 Task: Search Round Trip flight tickets for 1 adult, in Economy from Los Angeles to New York to travel on 11-Dec-2023. New York to Los Angeles on 26-Dec-2023. Look for the cheapest flights.Compare prices.
Action: Mouse moved to (317, 298)
Screenshot: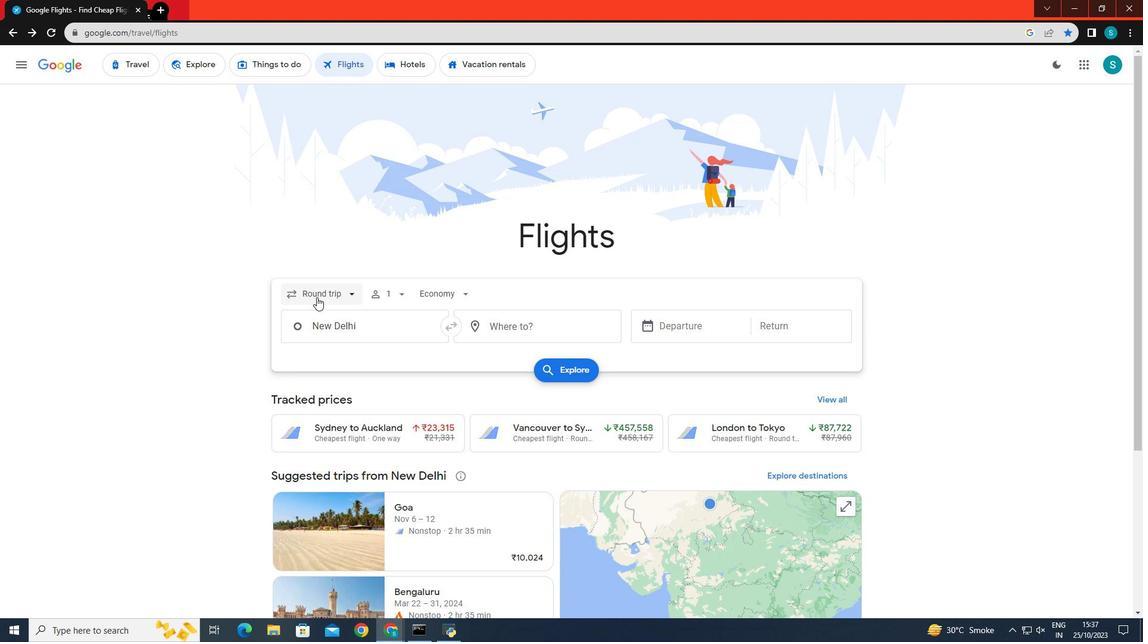 
Action: Mouse pressed left at (317, 298)
Screenshot: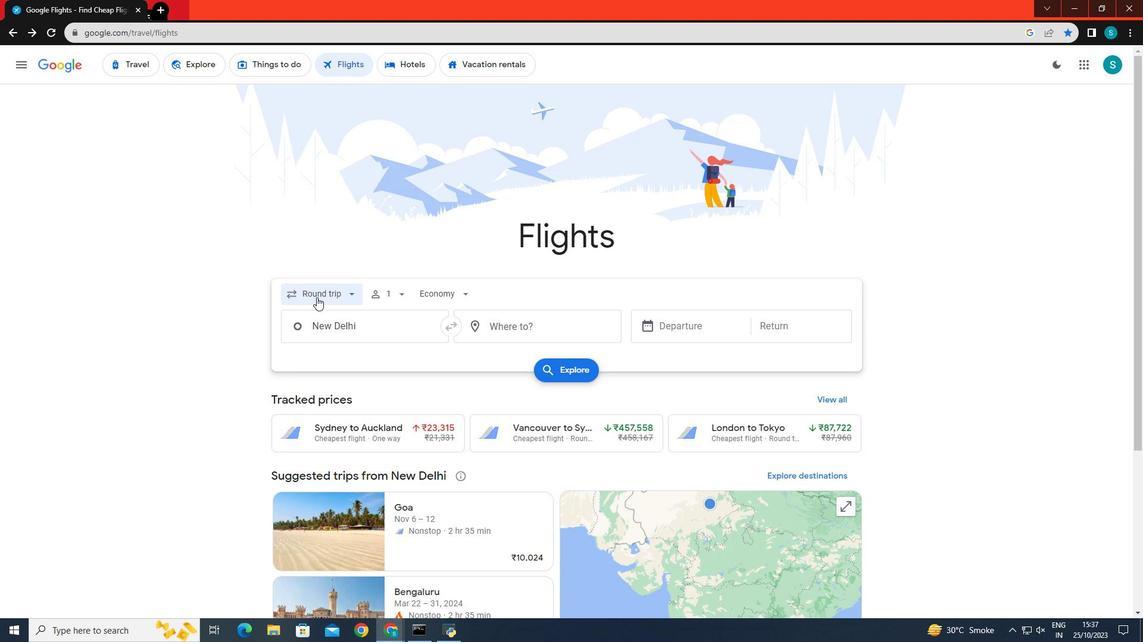 
Action: Mouse moved to (332, 332)
Screenshot: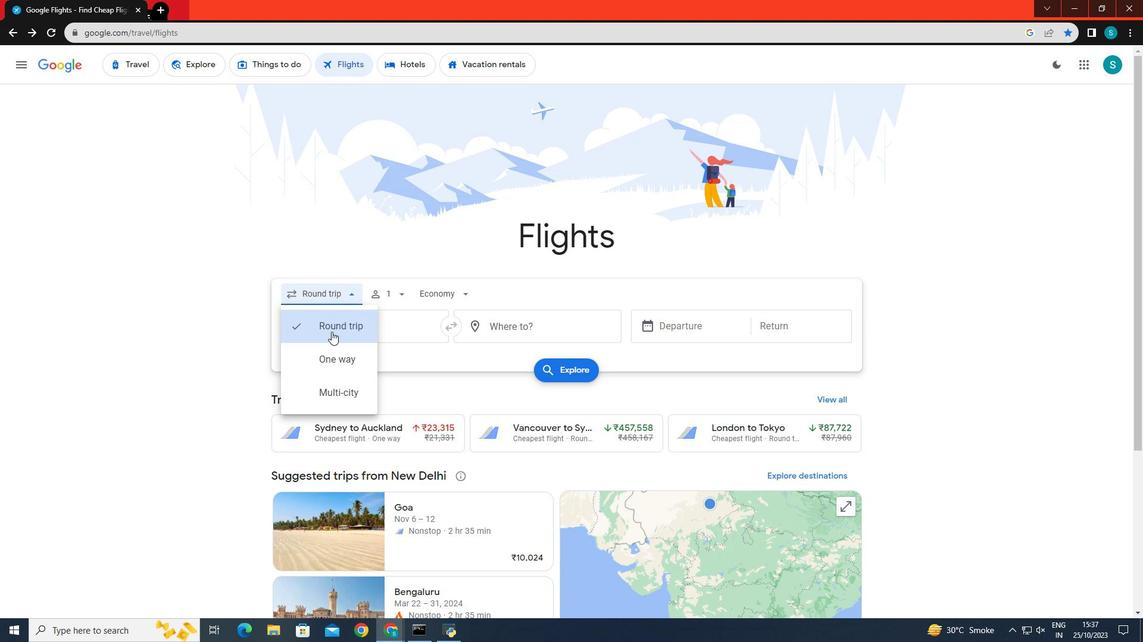 
Action: Mouse pressed left at (332, 332)
Screenshot: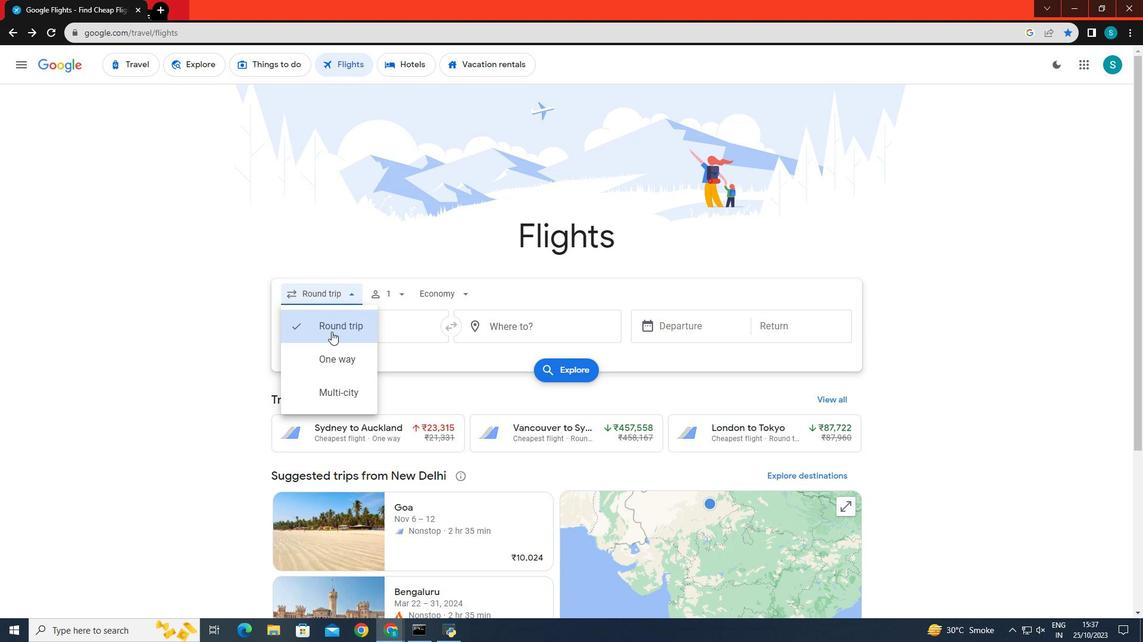 
Action: Mouse moved to (389, 292)
Screenshot: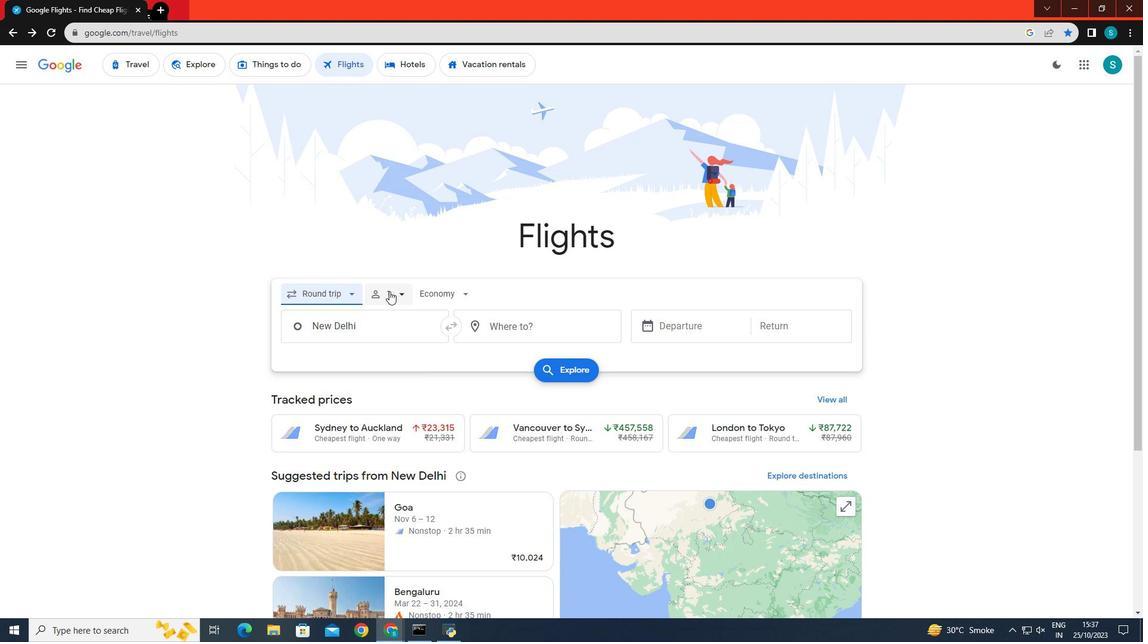 
Action: Mouse pressed left at (389, 292)
Screenshot: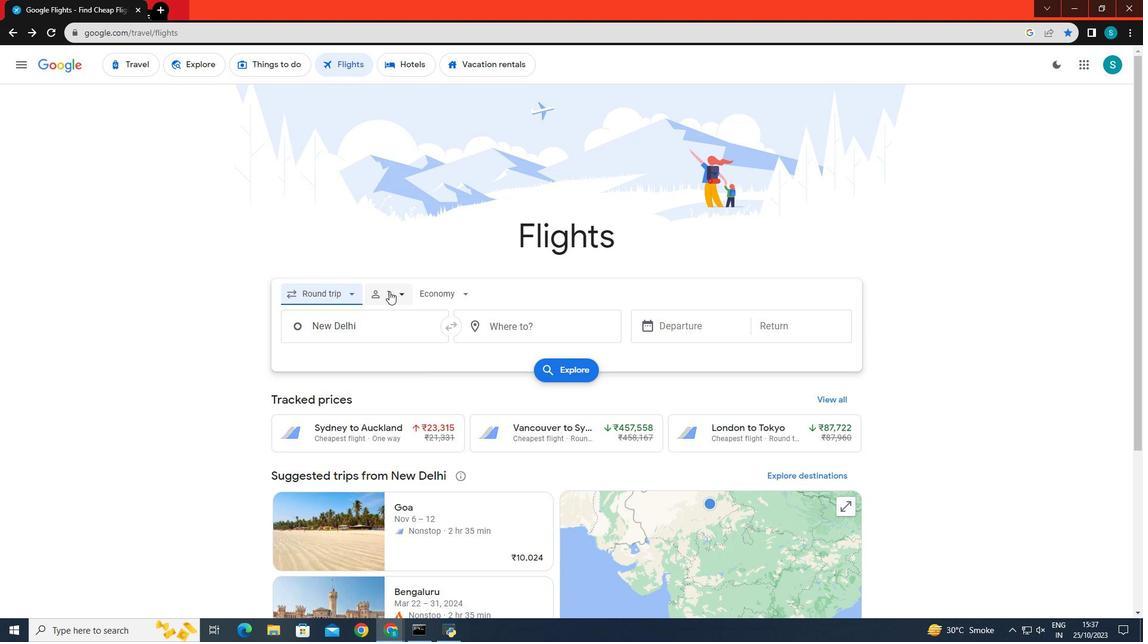
Action: Mouse moved to (489, 324)
Screenshot: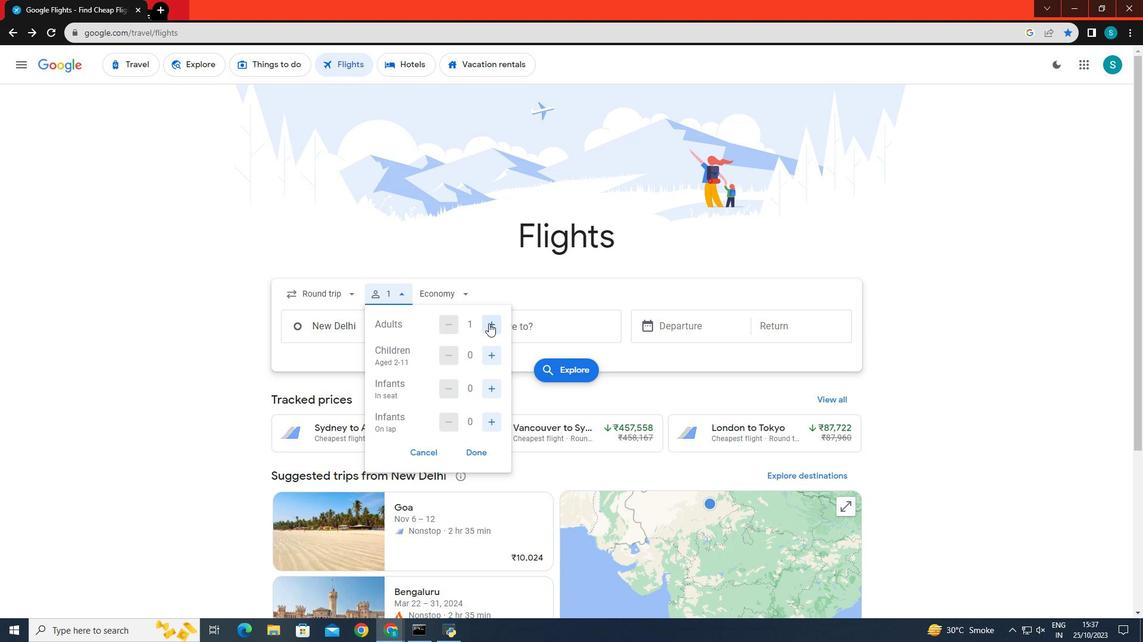 
Action: Mouse pressed left at (489, 324)
Screenshot: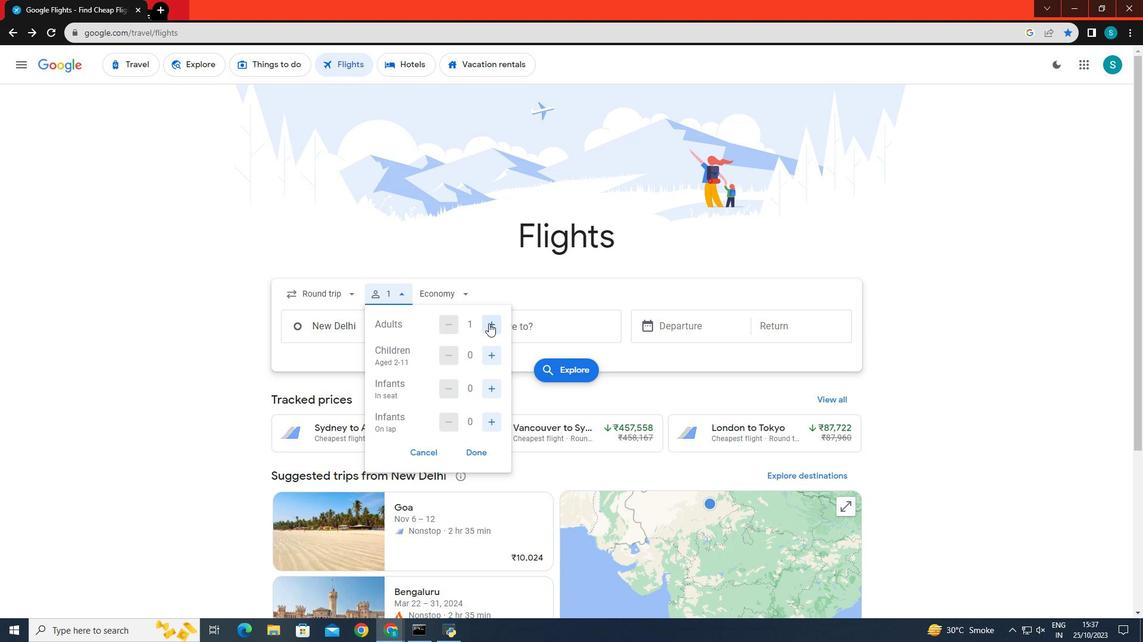 
Action: Mouse moved to (469, 451)
Screenshot: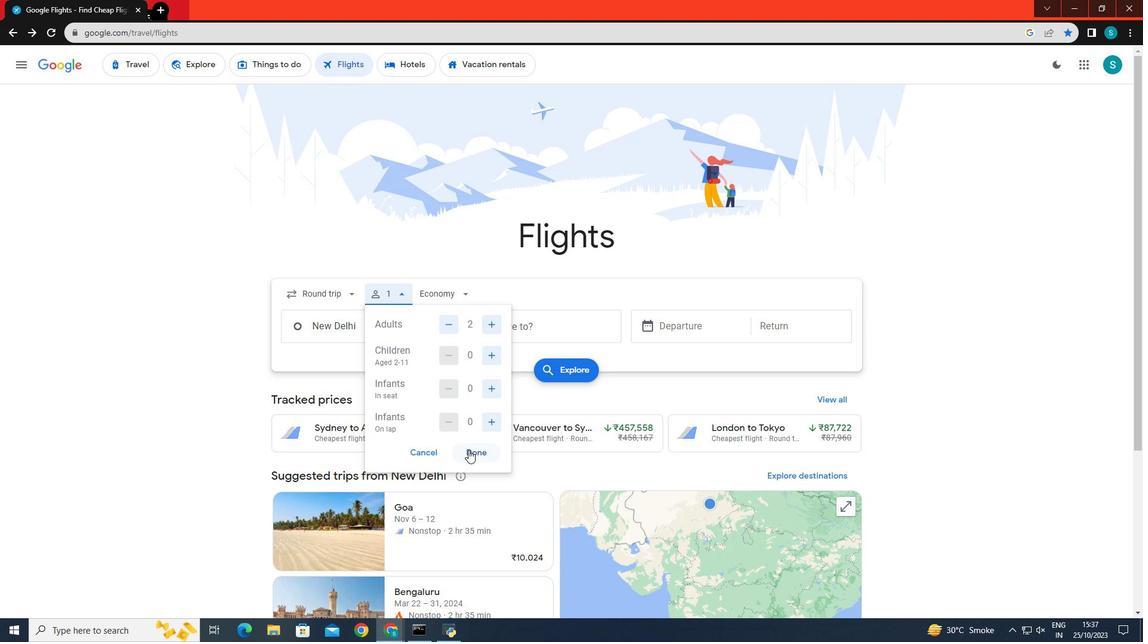 
Action: Mouse pressed left at (469, 451)
Screenshot: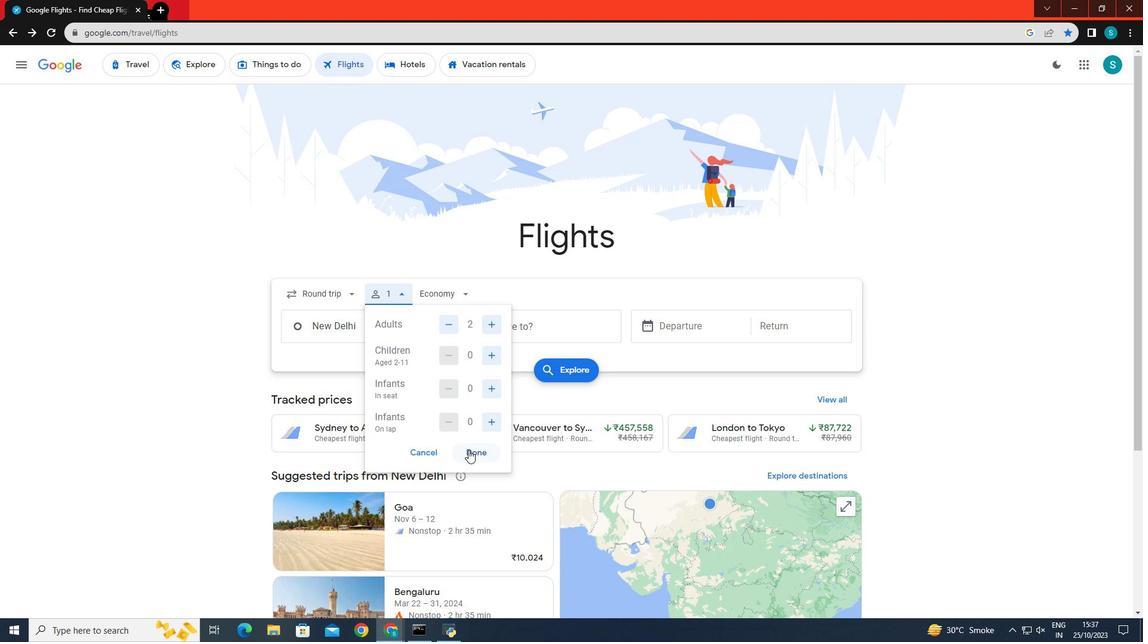 
Action: Mouse moved to (437, 295)
Screenshot: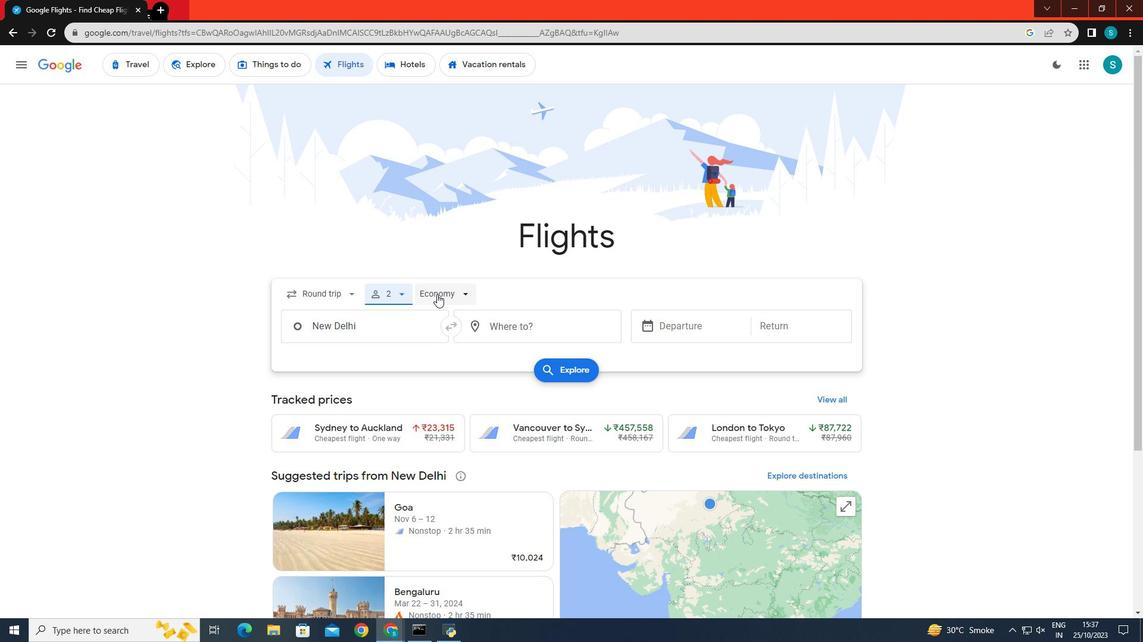 
Action: Mouse pressed left at (437, 295)
Screenshot: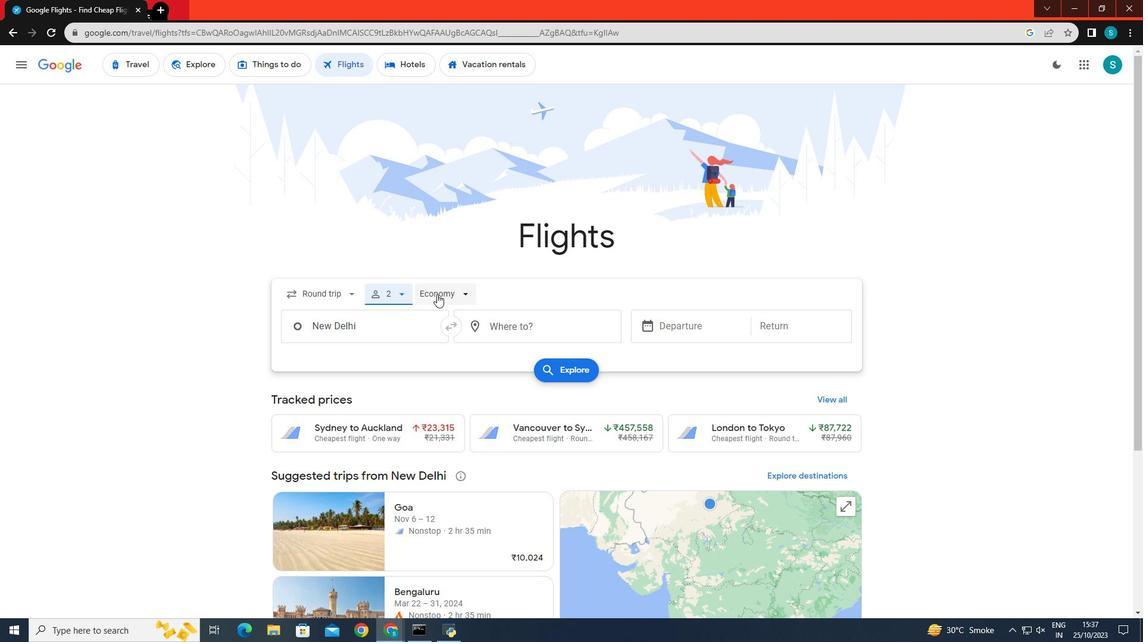 
Action: Mouse moved to (456, 324)
Screenshot: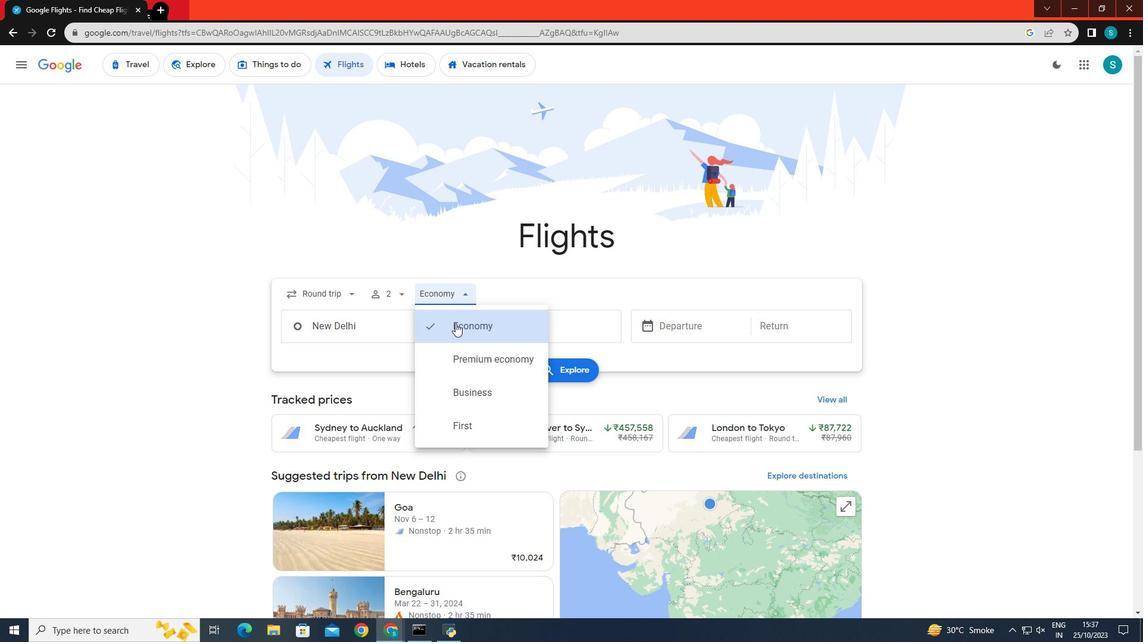 
Action: Mouse pressed left at (456, 324)
Screenshot: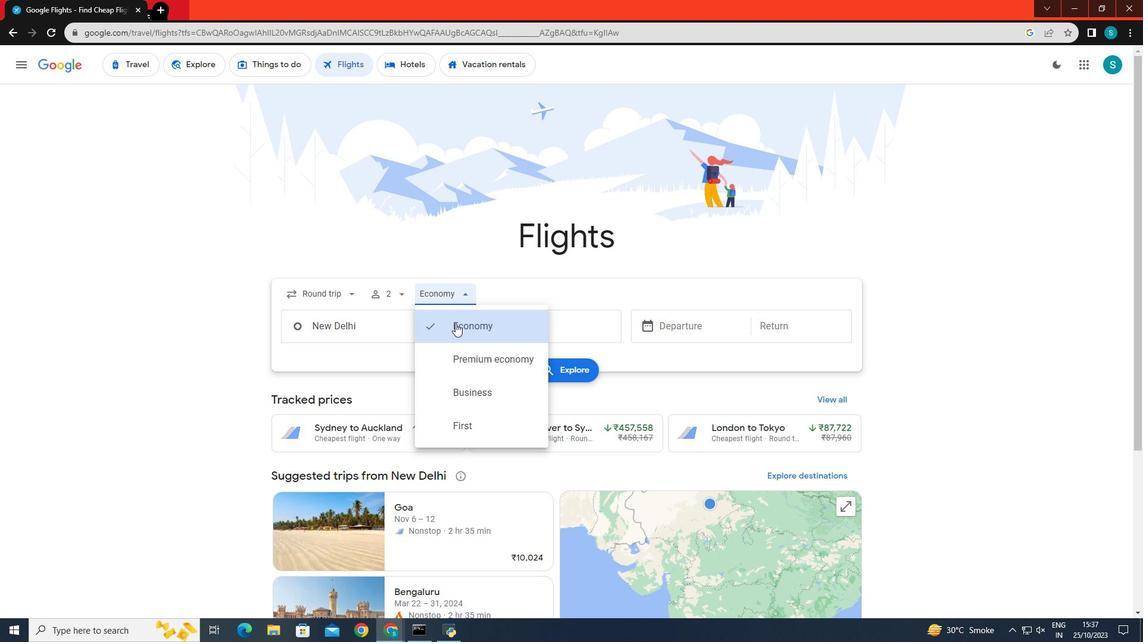 
Action: Mouse moved to (403, 327)
Screenshot: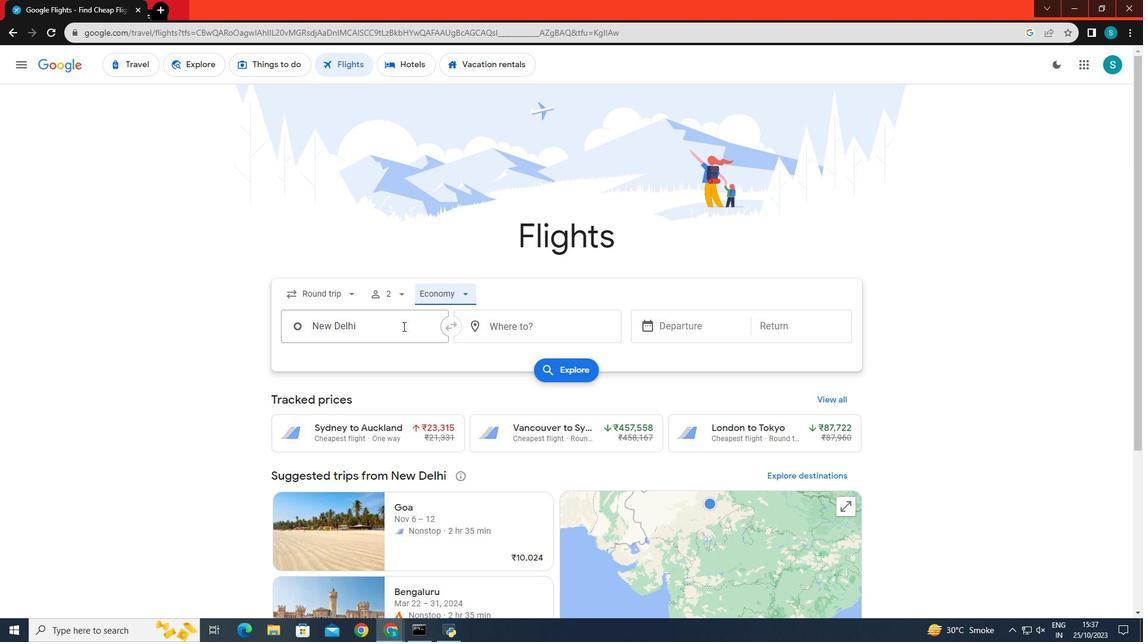 
Action: Mouse pressed left at (403, 327)
Screenshot: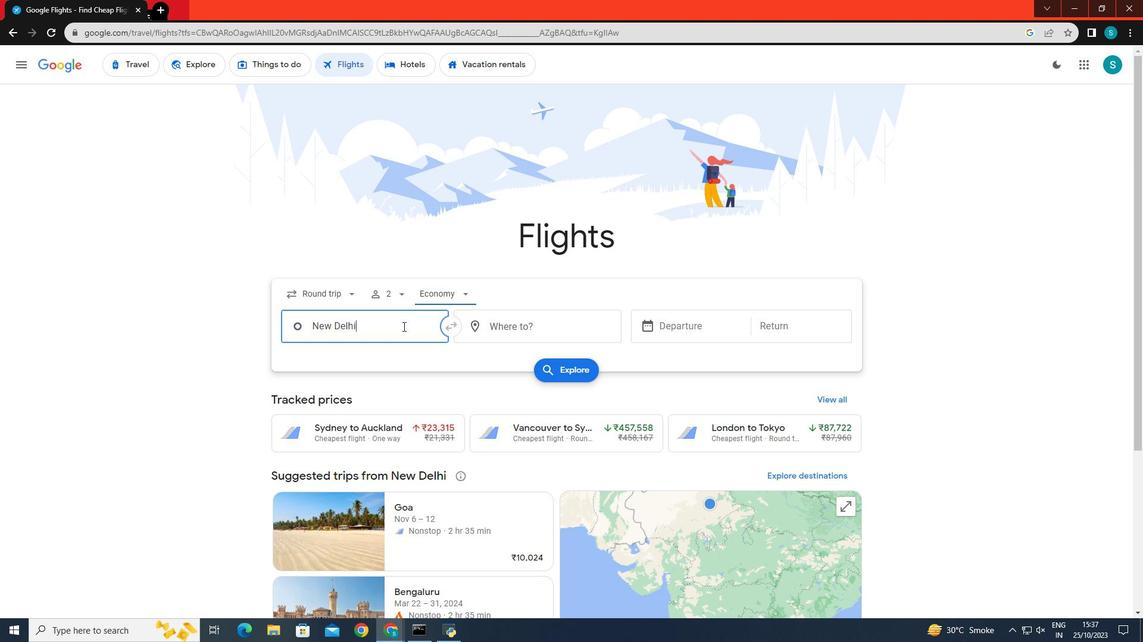 
Action: Key pressed <Key.backspace><Key.caps_lock>L<Key.caps_lock>os<Key.space><Key.caps_lock>ANG<Key.backspace><Key.backspace><Key.caps_lock>ngeles
Screenshot: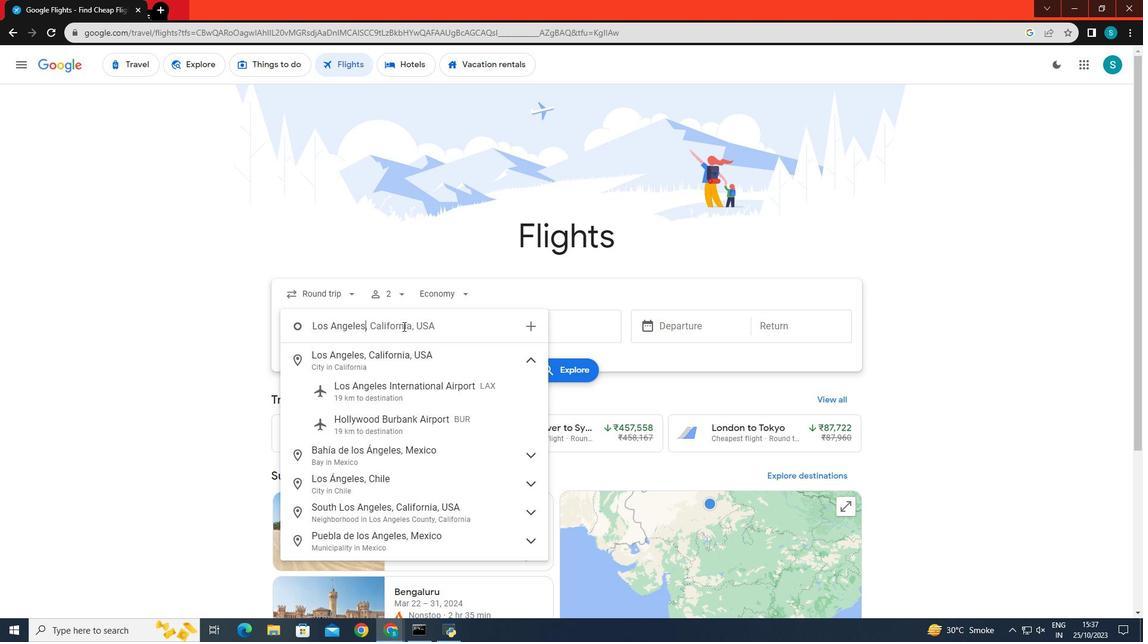 
Action: Mouse moved to (384, 417)
Screenshot: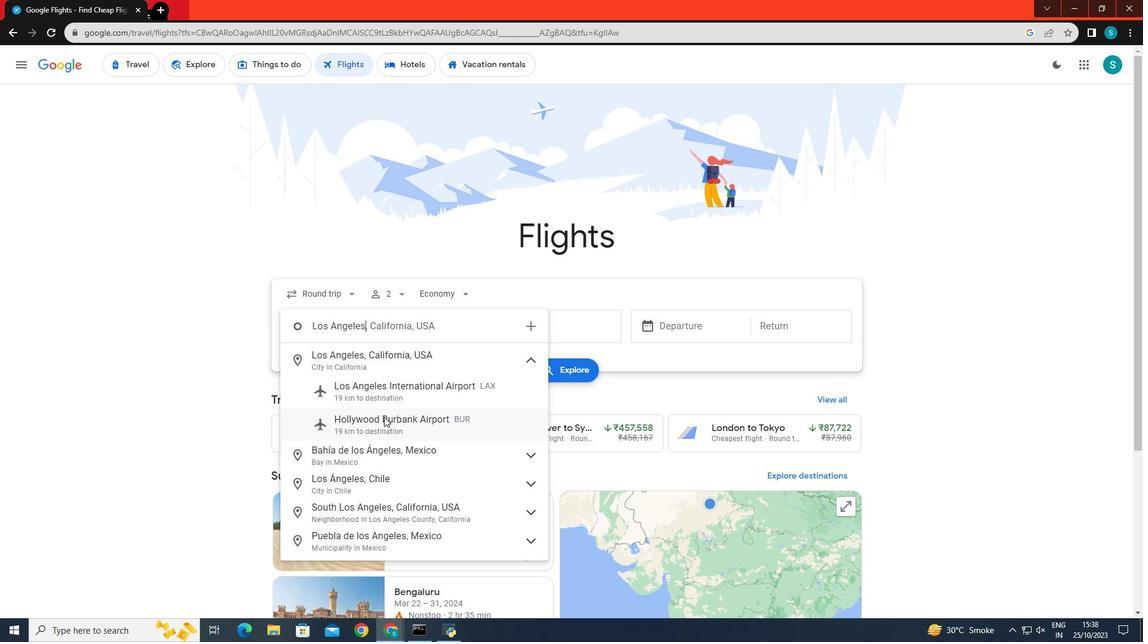 
Action: Mouse pressed left at (384, 417)
Screenshot: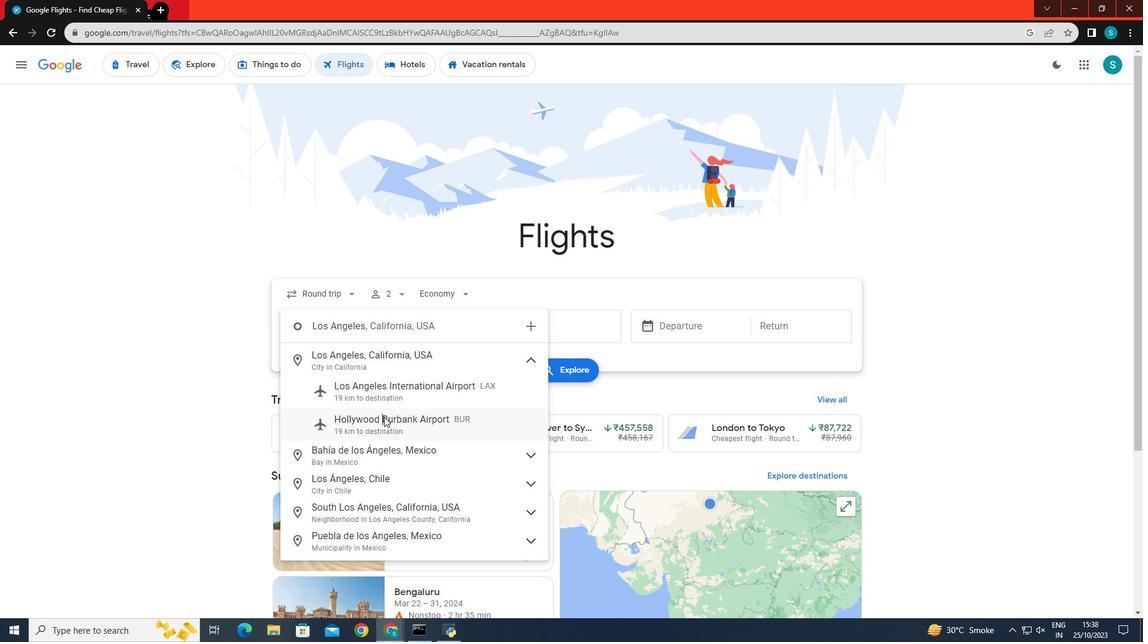 
Action: Mouse moved to (505, 321)
Screenshot: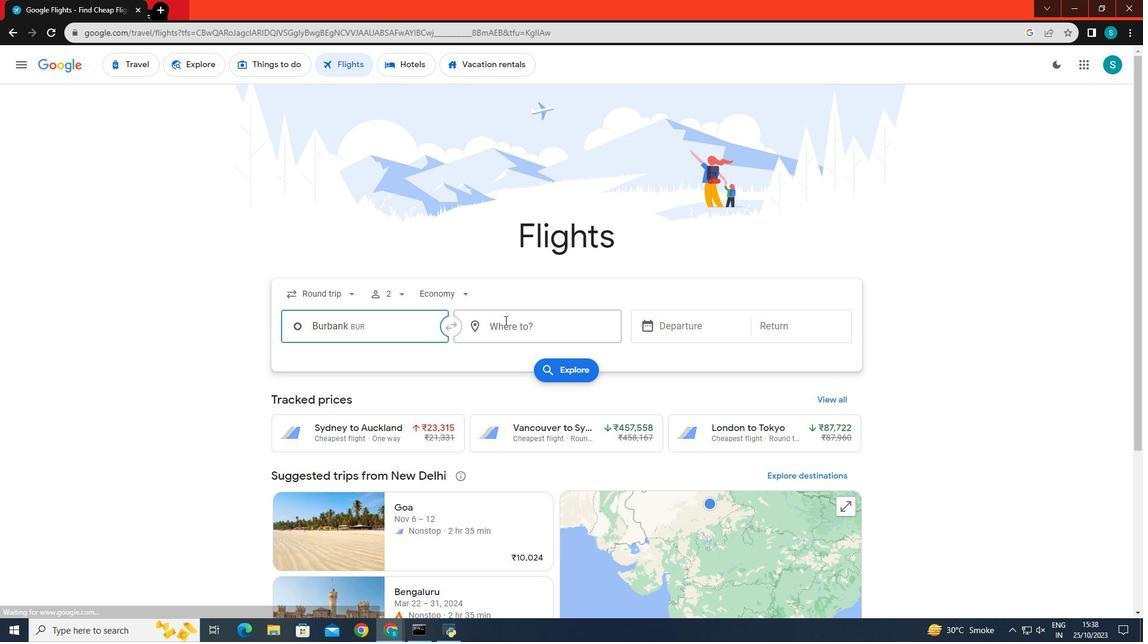 
Action: Mouse pressed left at (505, 321)
Screenshot: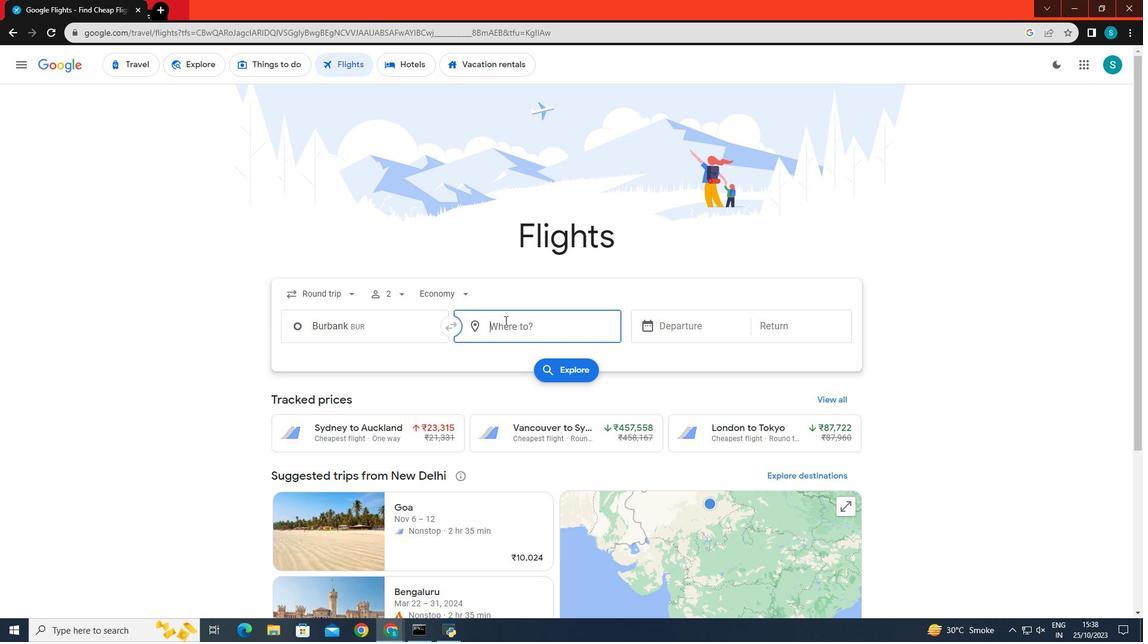 
Action: Mouse moved to (465, 302)
Screenshot: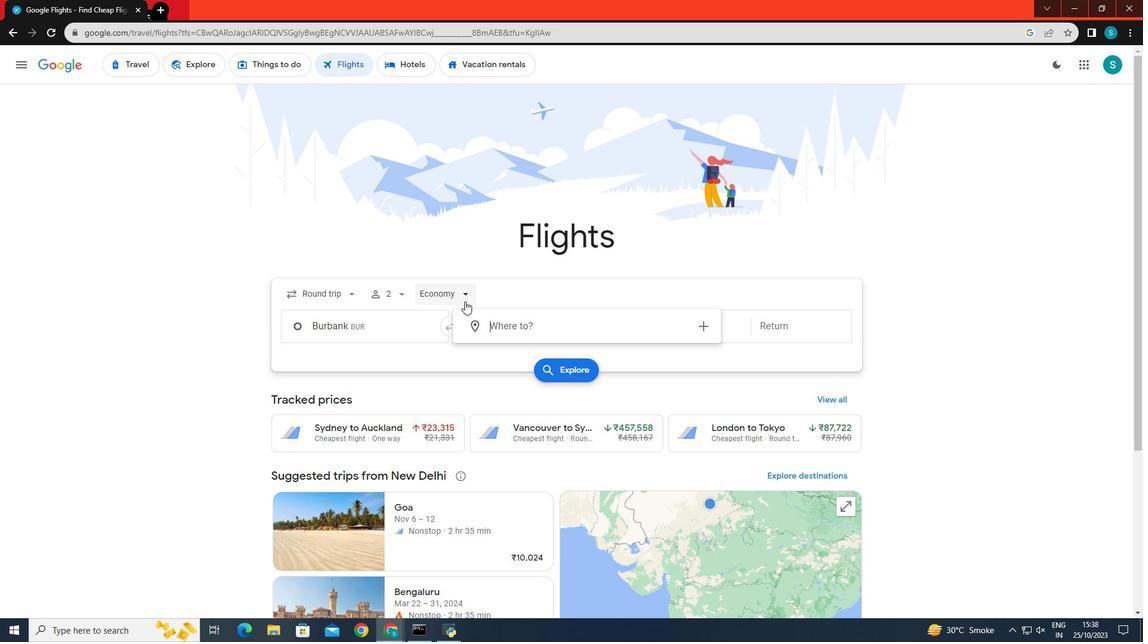 
Action: Key pressed <Key.caps_lock>N<Key.caps_lock>ew<Key.space><Key.caps_lock>Y<Key.caps_lock>ork,
Screenshot: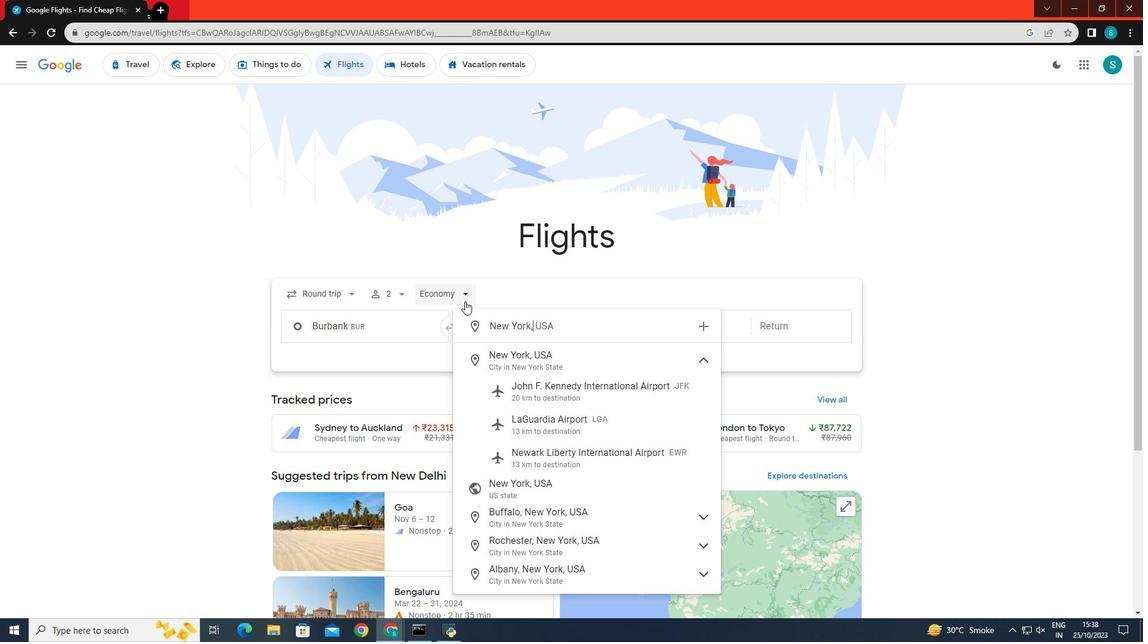 
Action: Mouse moved to (530, 418)
Screenshot: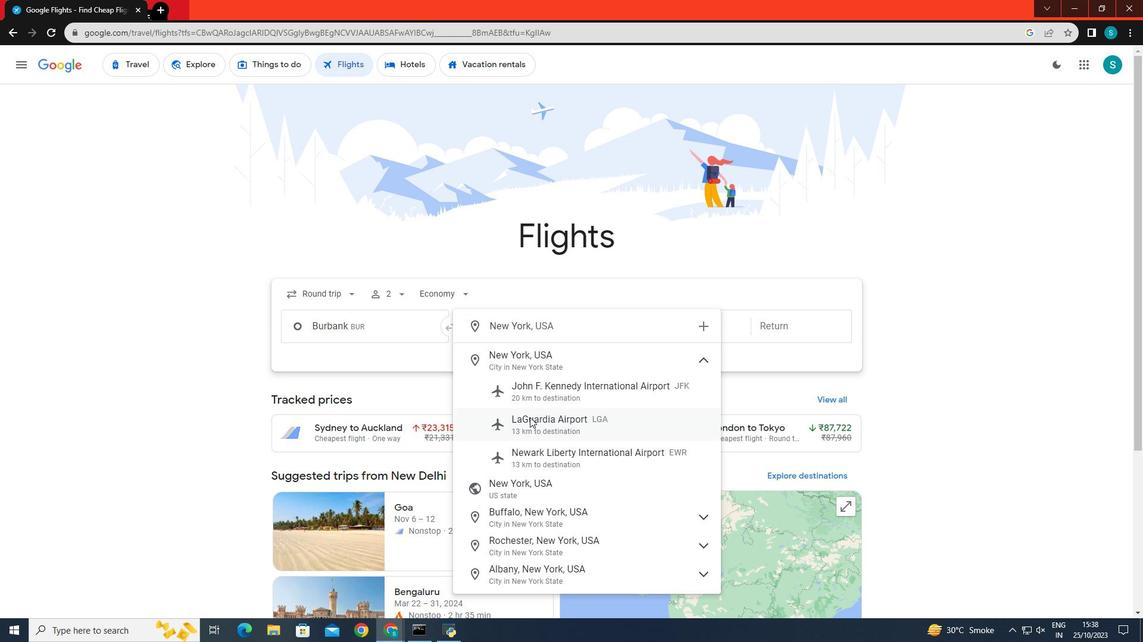 
Action: Mouse pressed left at (530, 418)
Screenshot: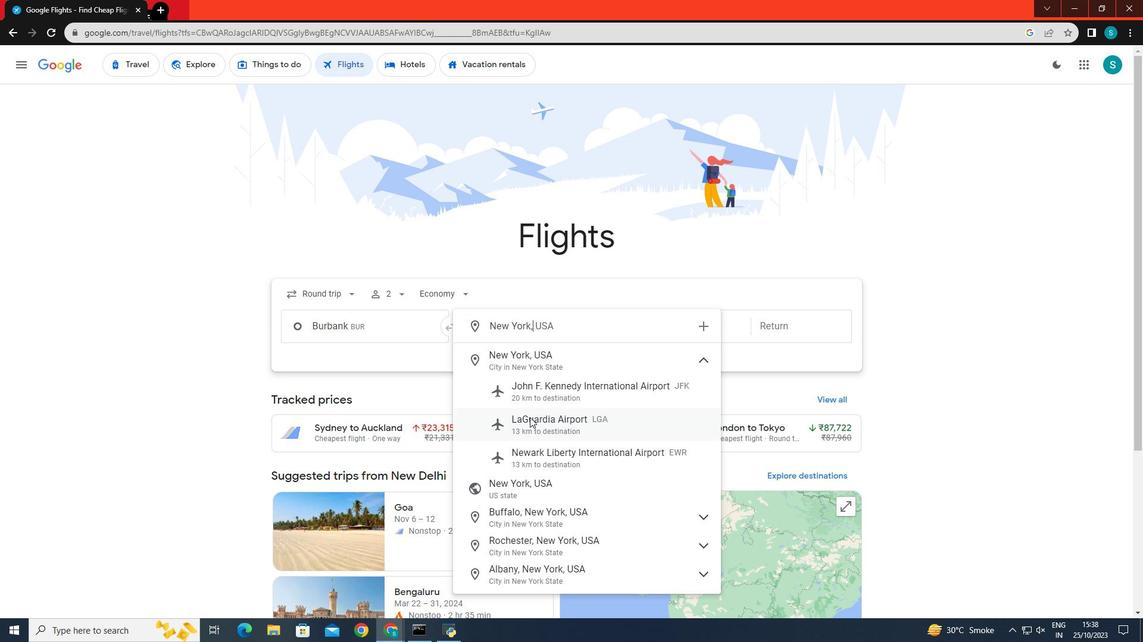 
Action: Mouse moved to (676, 328)
Screenshot: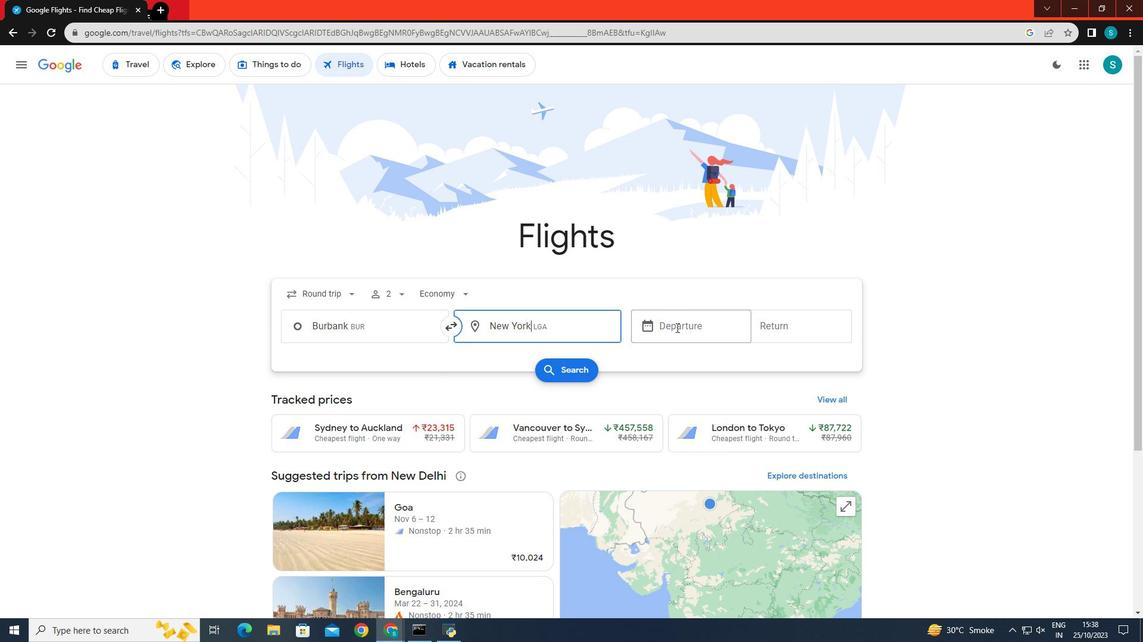 
Action: Mouse pressed left at (676, 328)
Screenshot: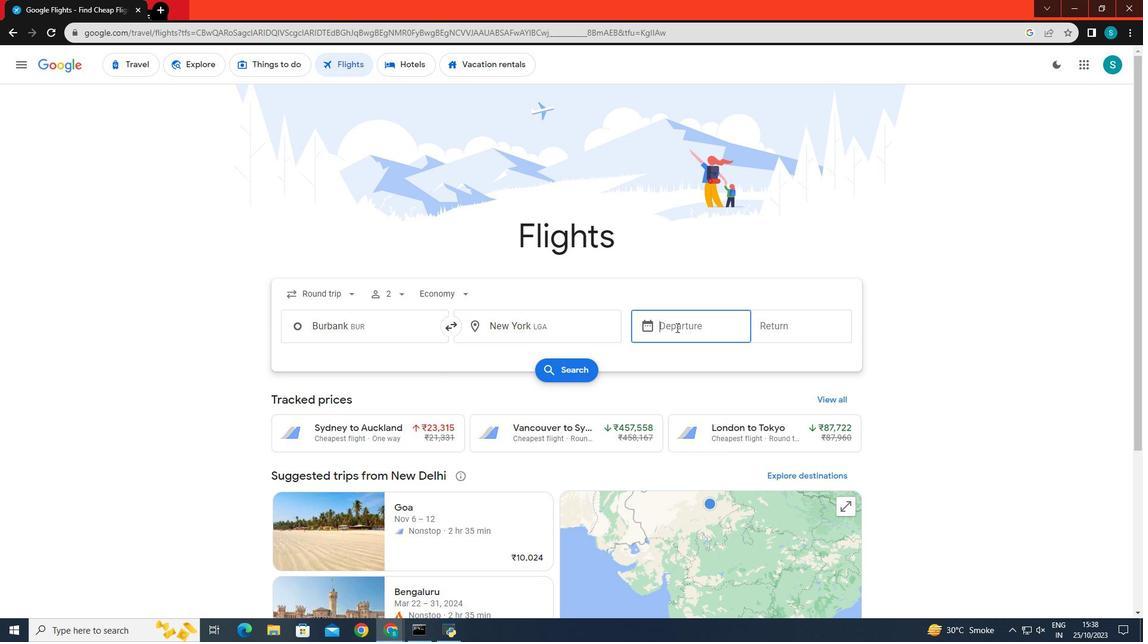 
Action: Mouse moved to (857, 452)
Screenshot: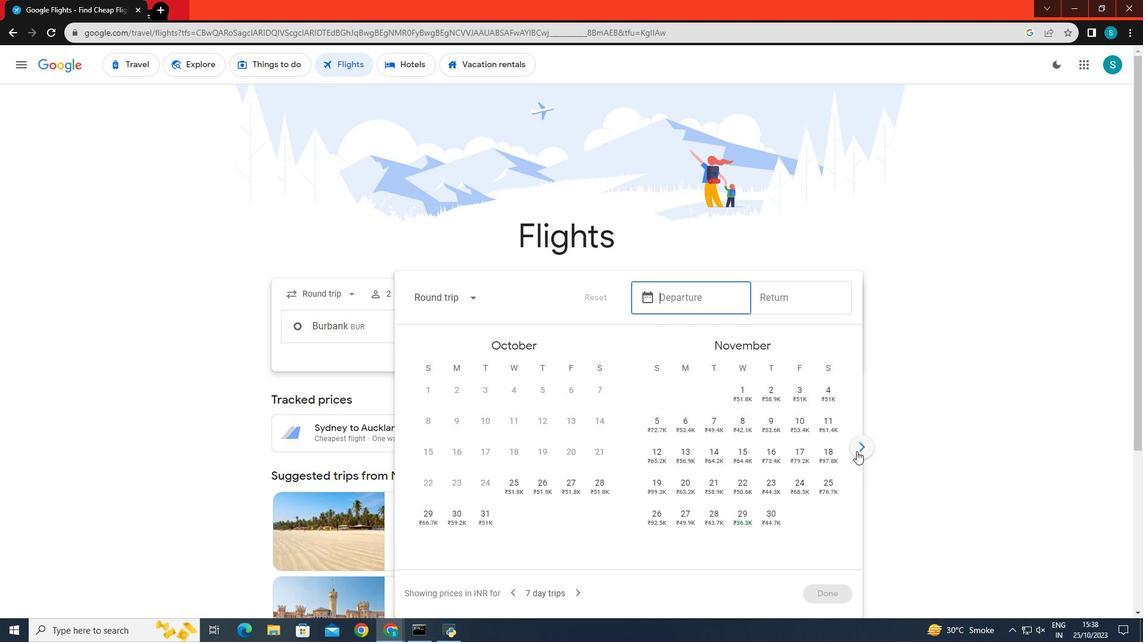 
Action: Mouse pressed left at (857, 452)
Screenshot: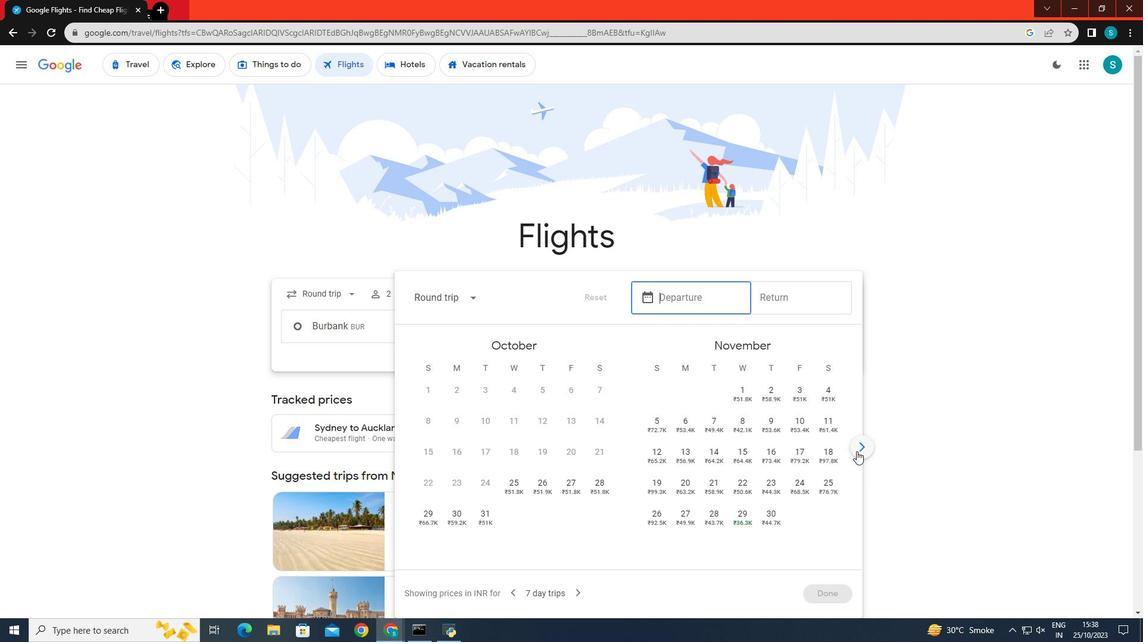 
Action: Mouse moved to (687, 451)
Screenshot: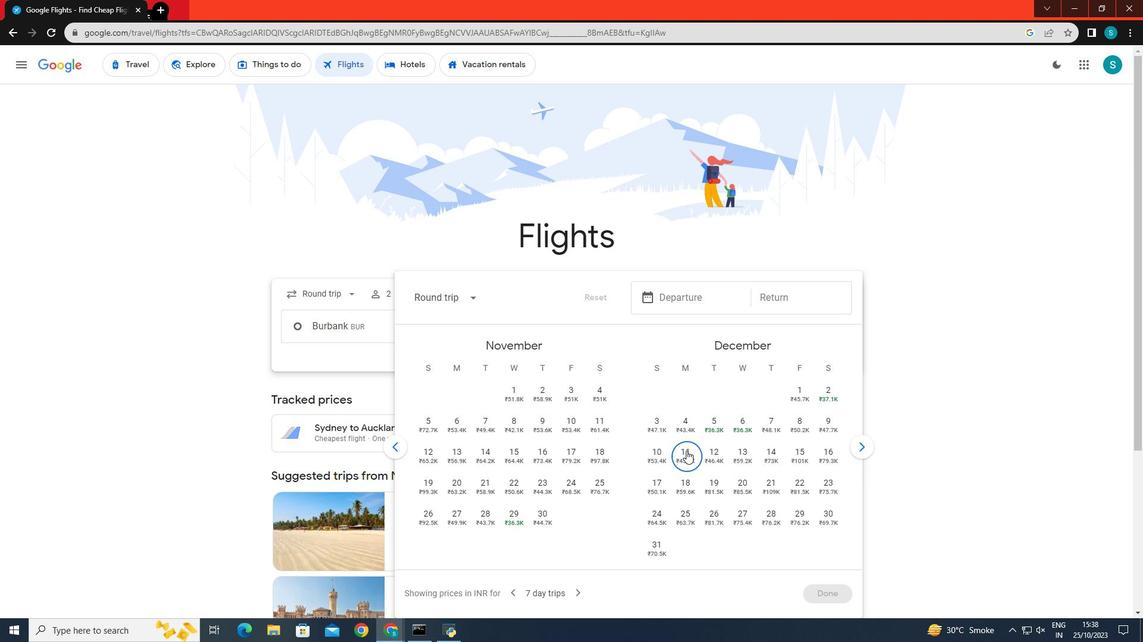 
Action: Mouse pressed left at (687, 451)
Screenshot: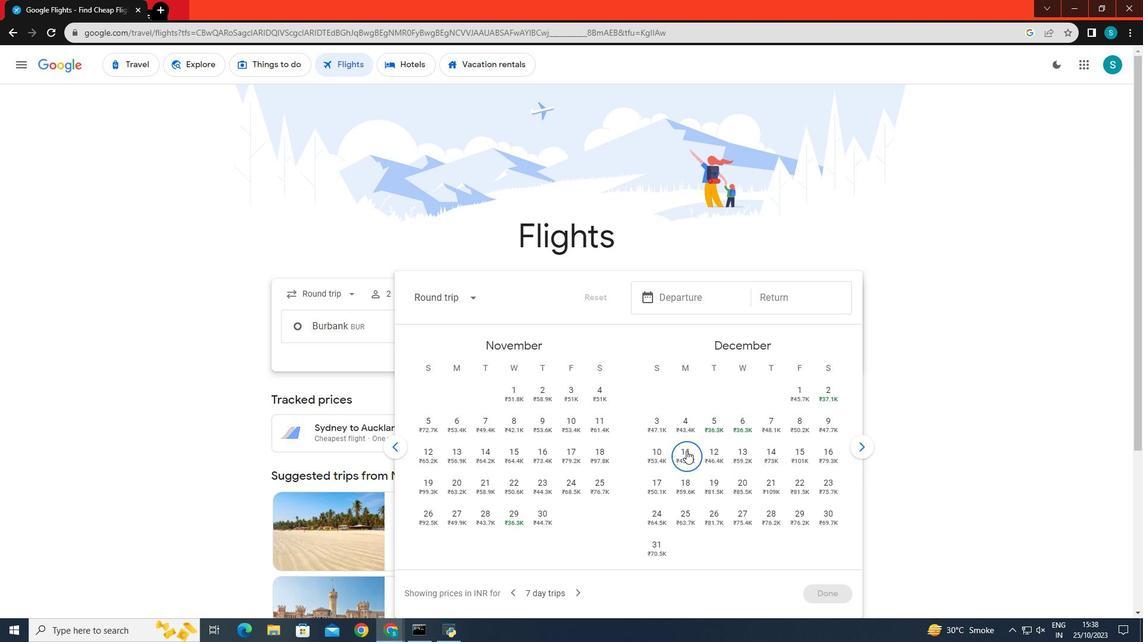 
Action: Mouse moved to (716, 514)
Screenshot: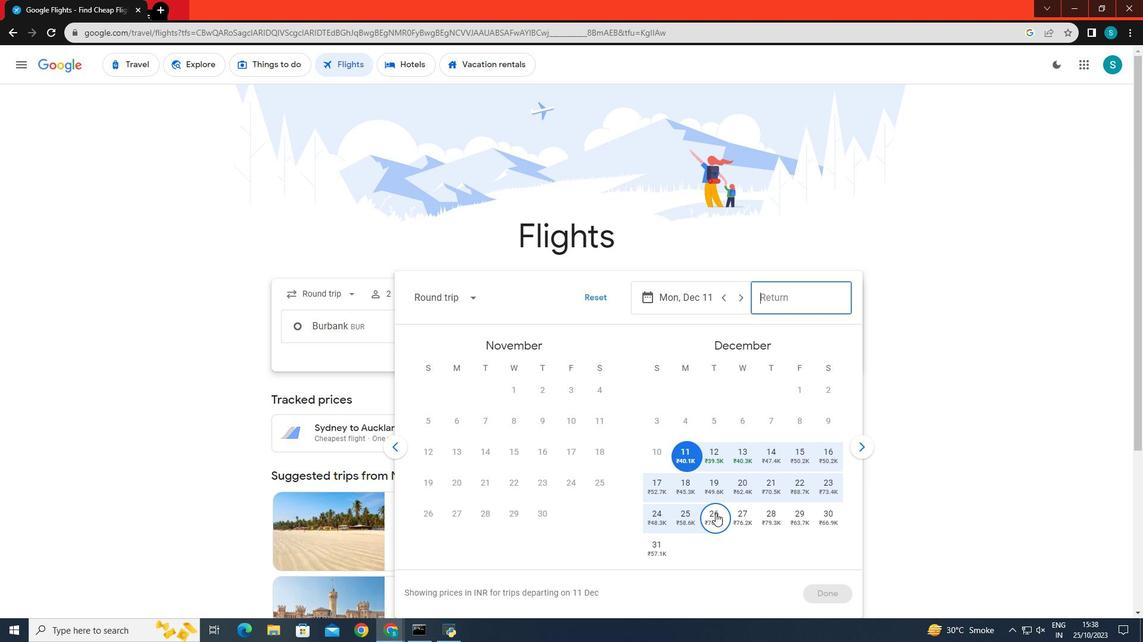 
Action: Mouse pressed left at (716, 514)
Screenshot: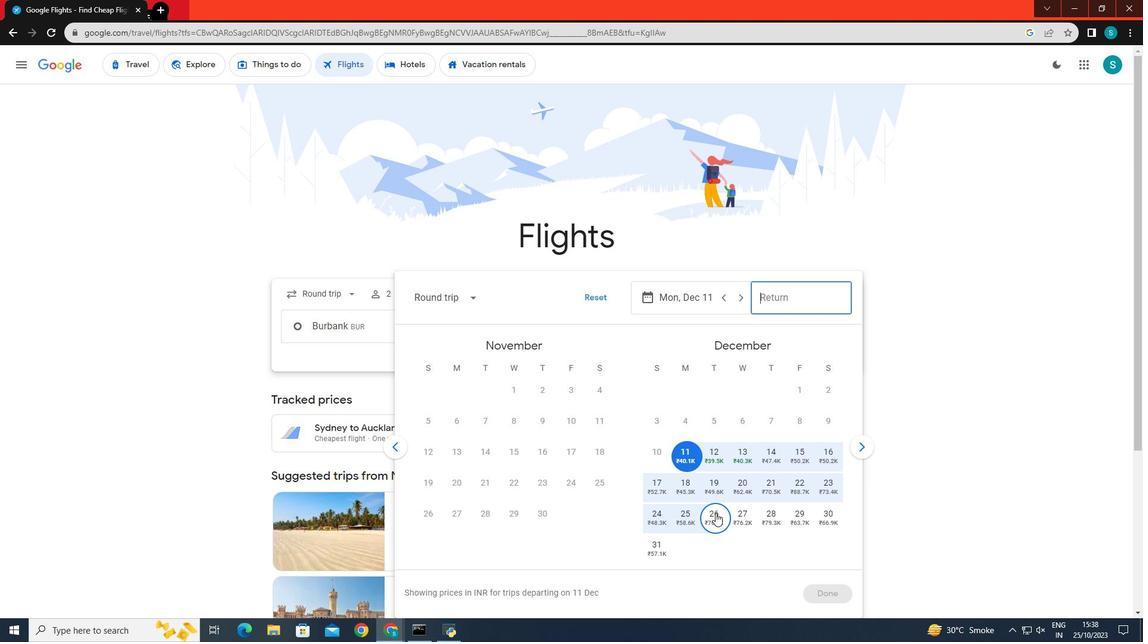 
Action: Mouse moved to (825, 589)
Screenshot: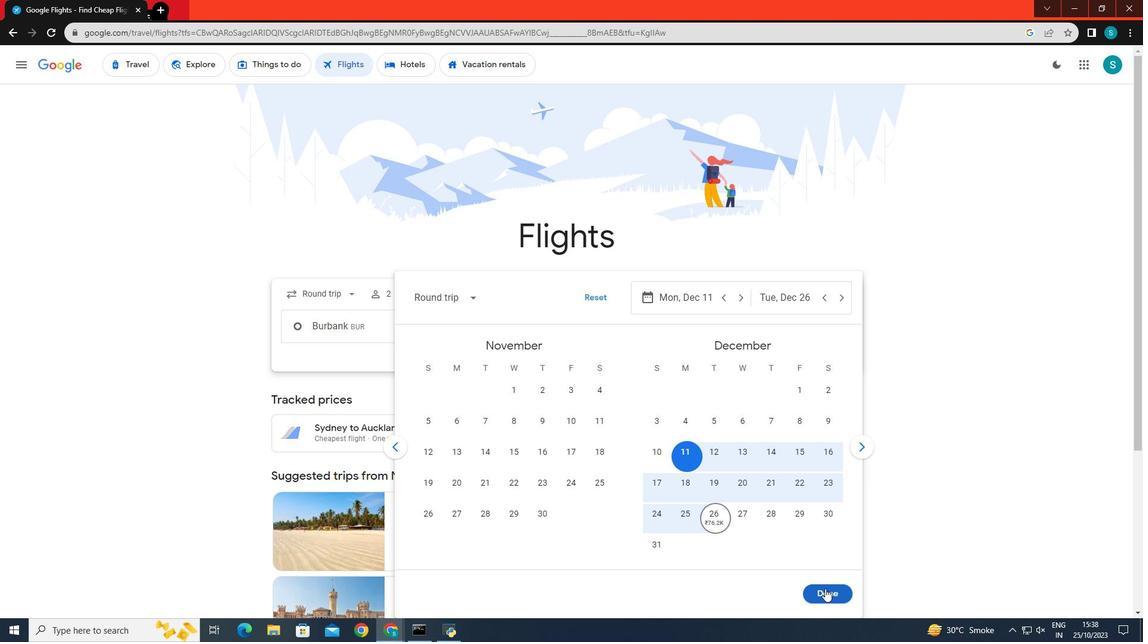 
Action: Mouse pressed left at (825, 589)
Screenshot: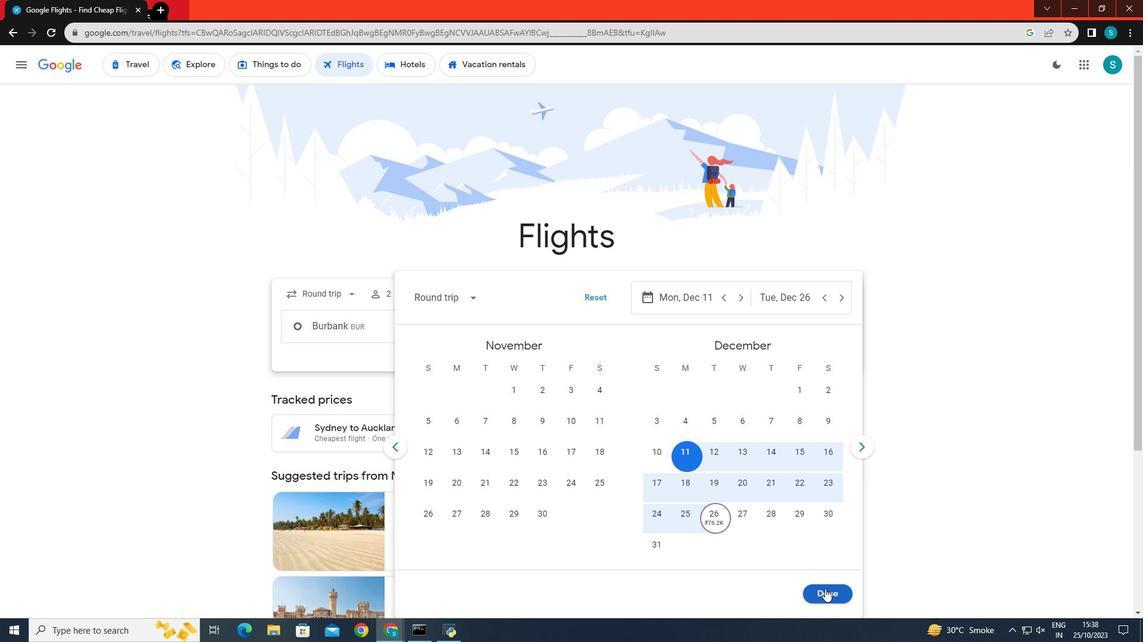 
Action: Mouse moved to (582, 371)
Screenshot: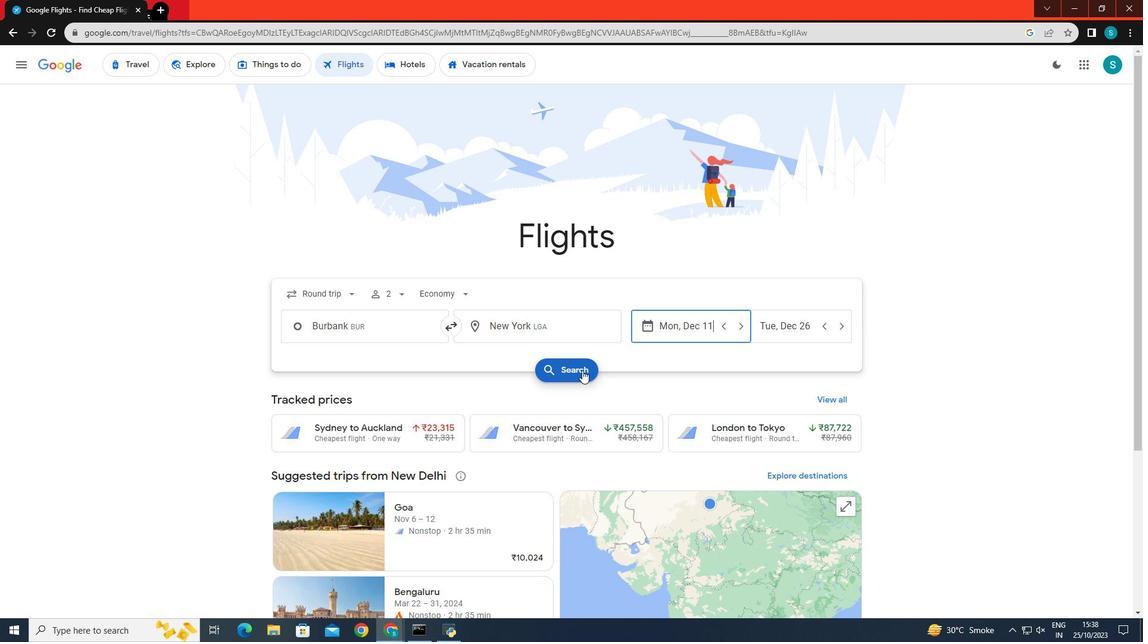 
Action: Mouse pressed left at (582, 371)
Screenshot: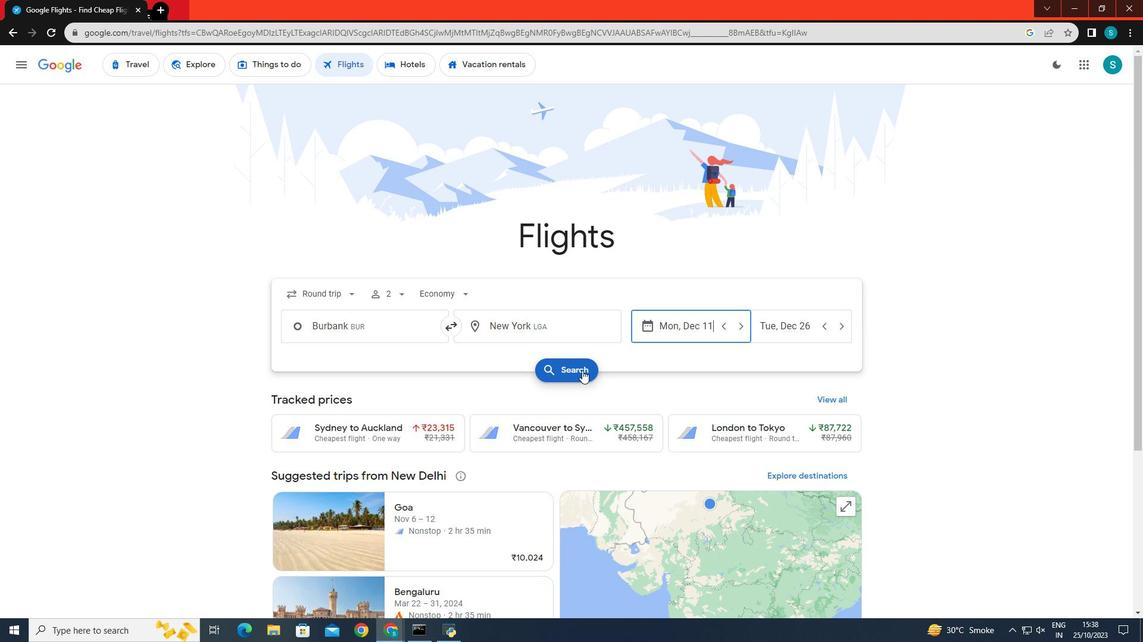 
Action: Mouse moved to (886, 249)
Screenshot: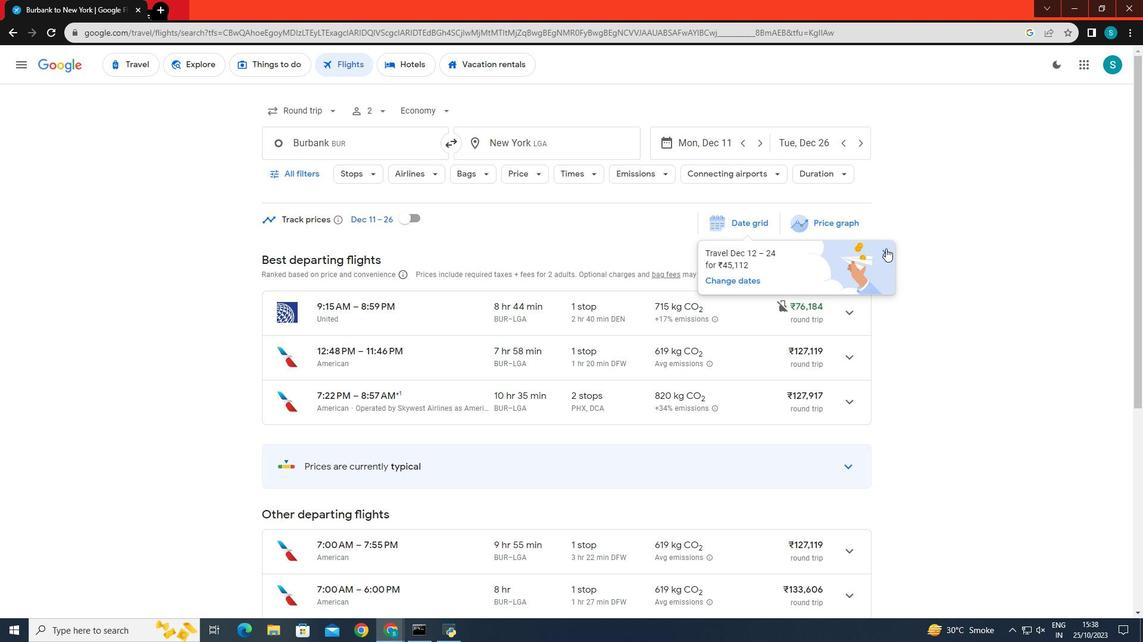 
Action: Mouse pressed left at (886, 249)
Screenshot: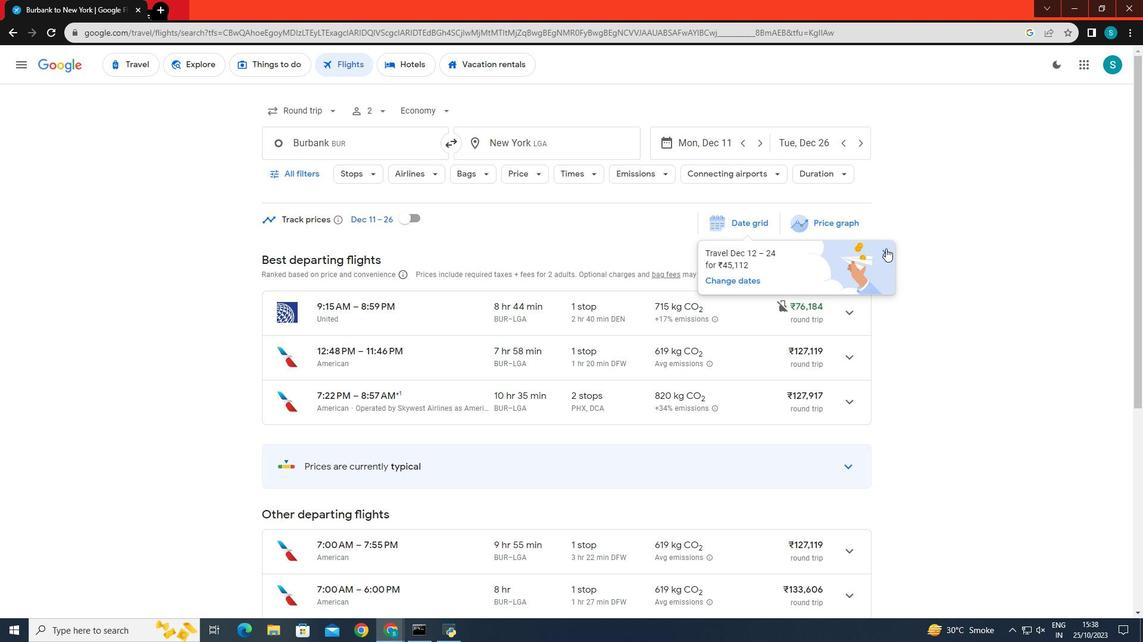 
Action: Mouse moved to (849, 271)
Screenshot: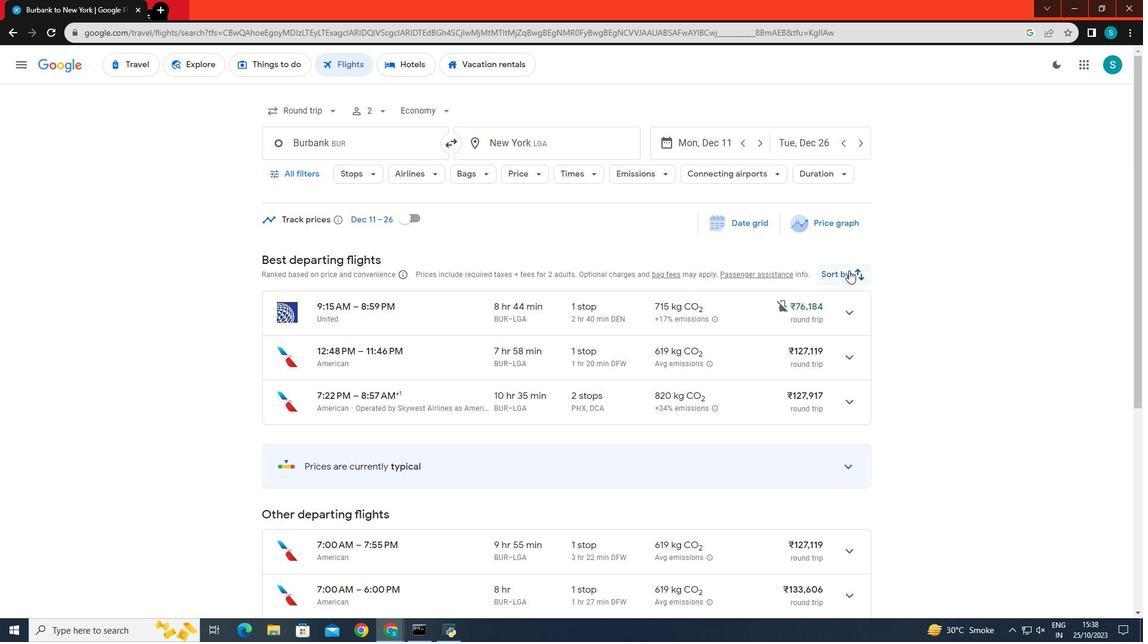 
Action: Mouse pressed left at (849, 271)
Screenshot: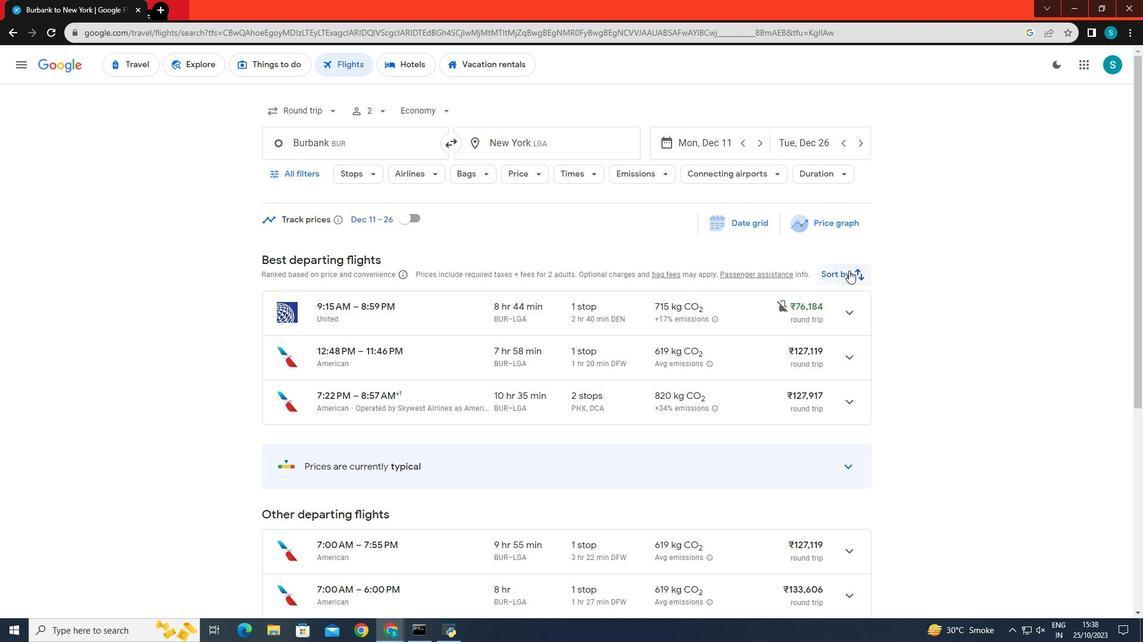 
Action: Mouse moved to (815, 333)
Screenshot: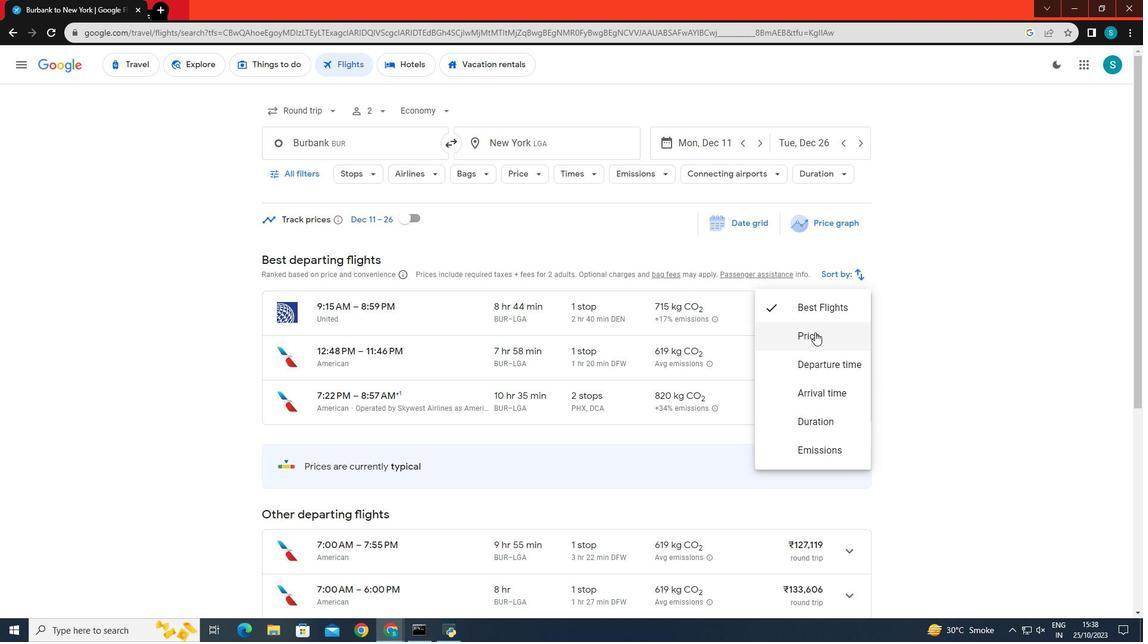 
Action: Mouse pressed left at (815, 333)
Screenshot: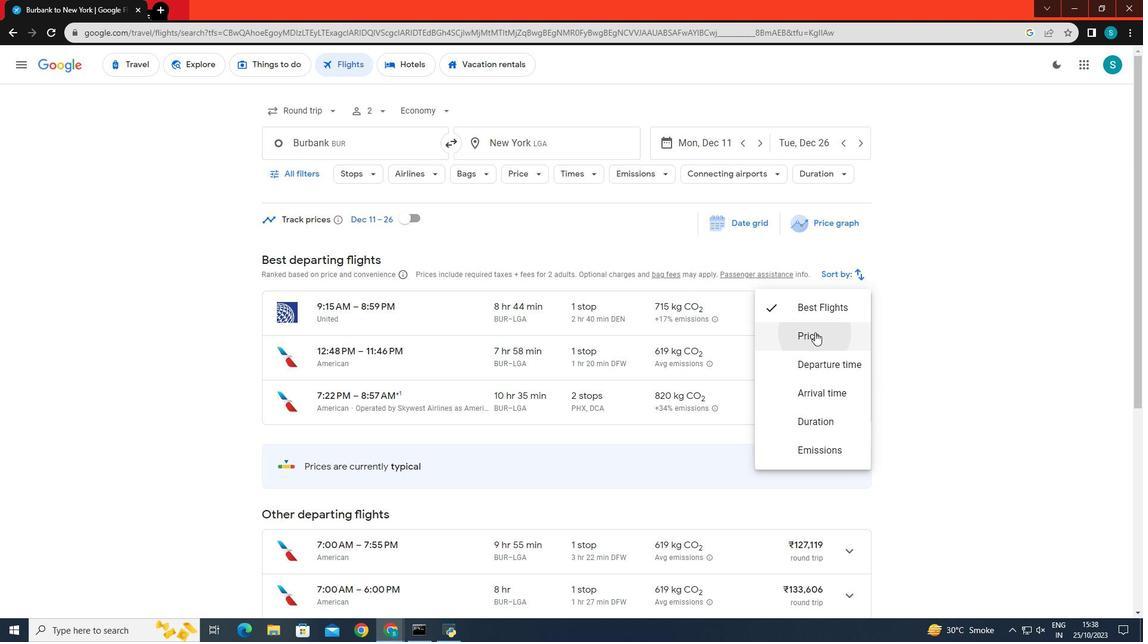 
Action: Mouse moved to (875, 387)
Screenshot: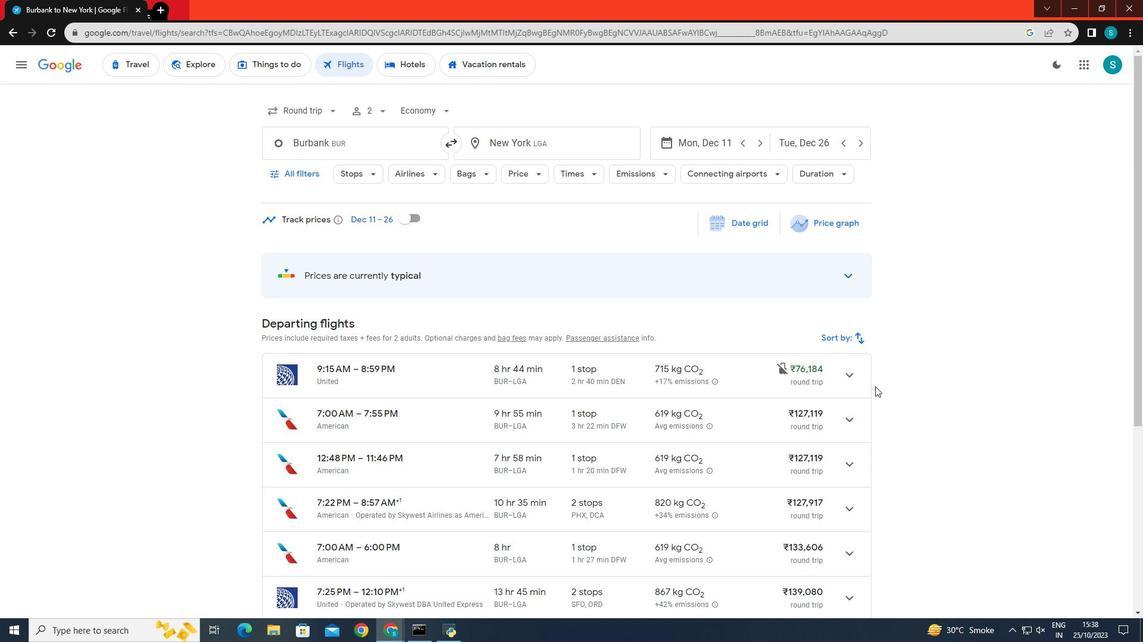 
